 Task: Plan a road trip from Denver, Colorado, to Salt Lake City, Utah, with stops in Seattle, Washington, and Portland, Oregon.
Action: Mouse moved to (308, 69)
Screenshot: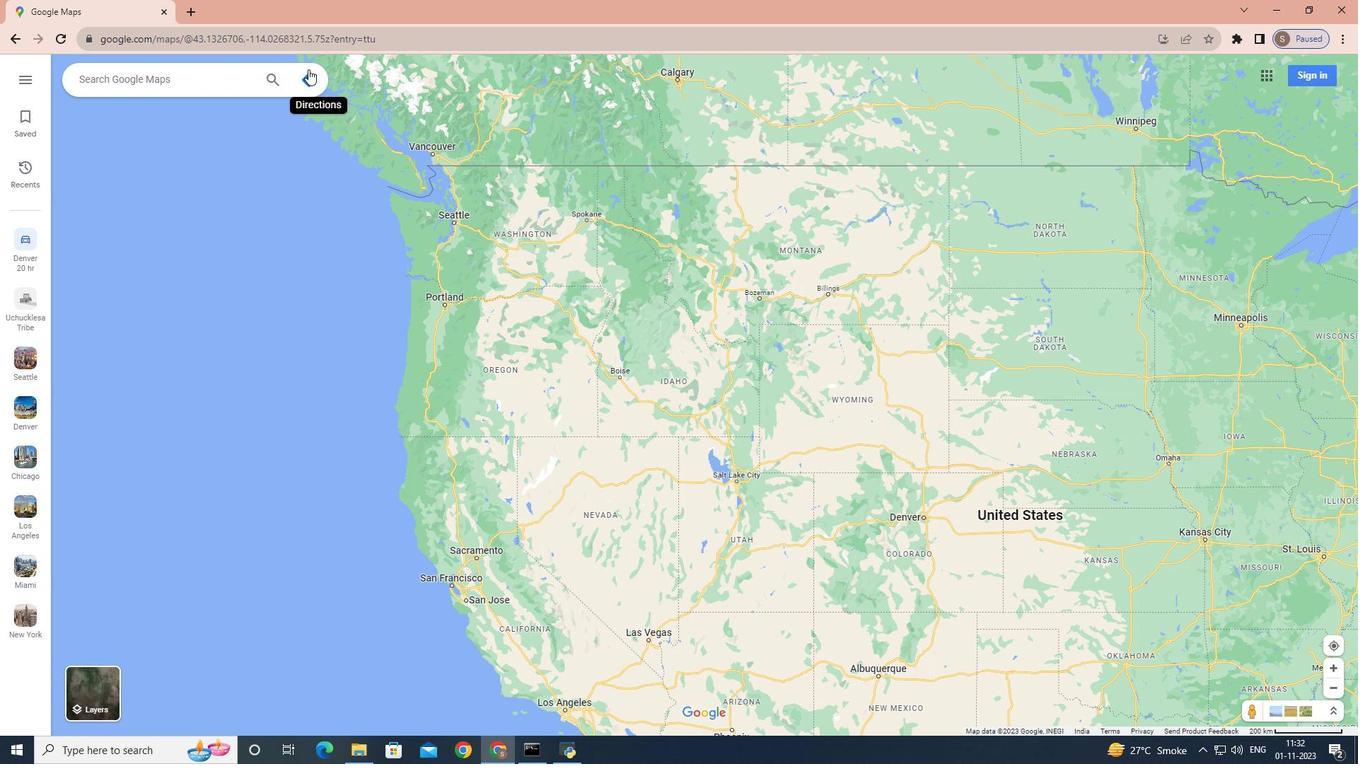 
Action: Mouse pressed left at (308, 69)
Screenshot: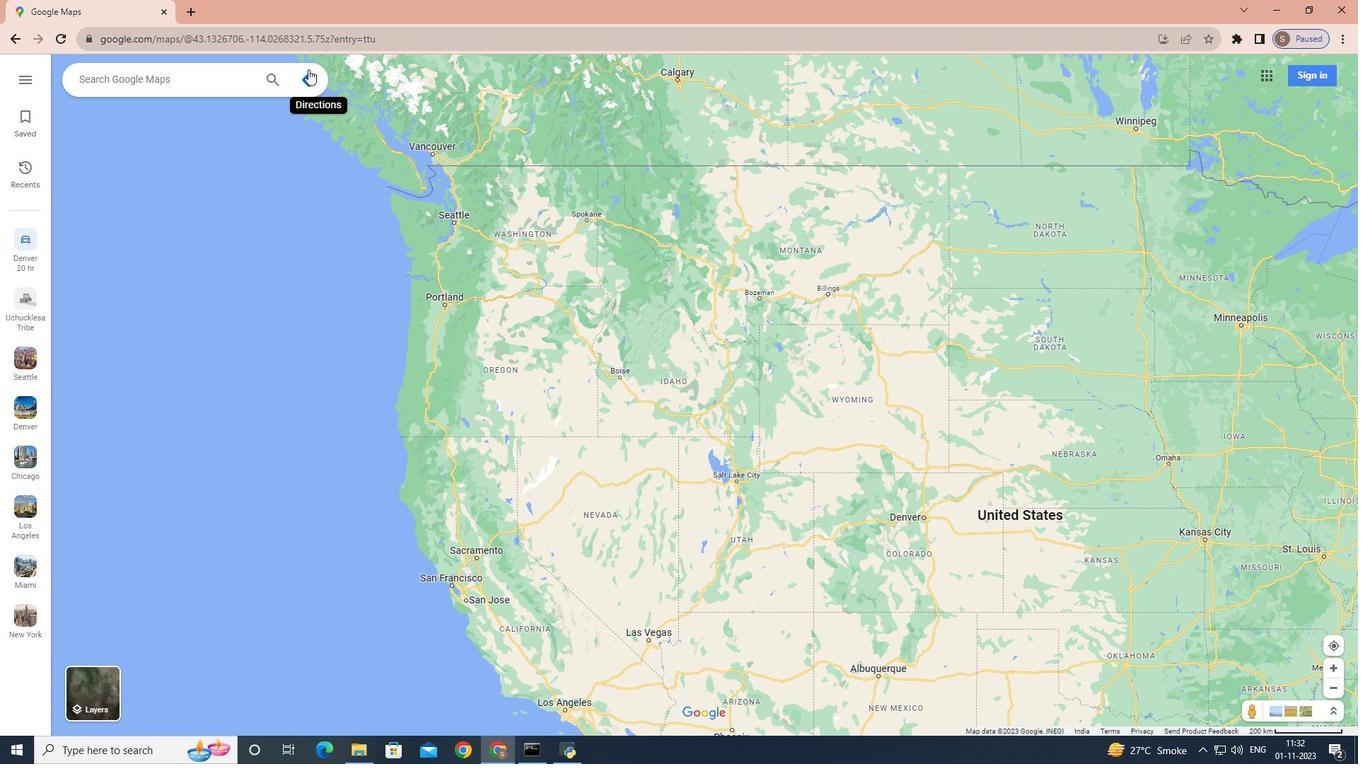 
Action: Mouse moved to (189, 114)
Screenshot: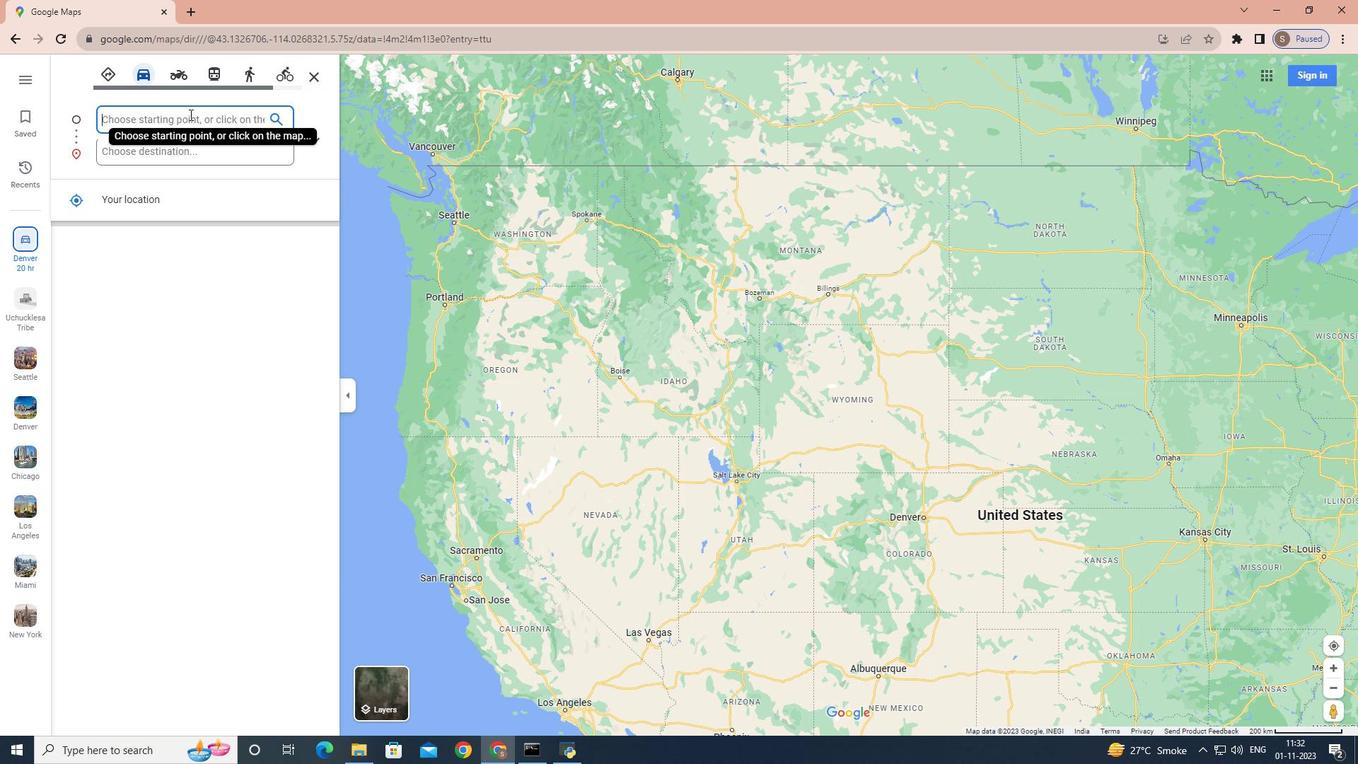 
Action: Mouse pressed left at (189, 114)
Screenshot: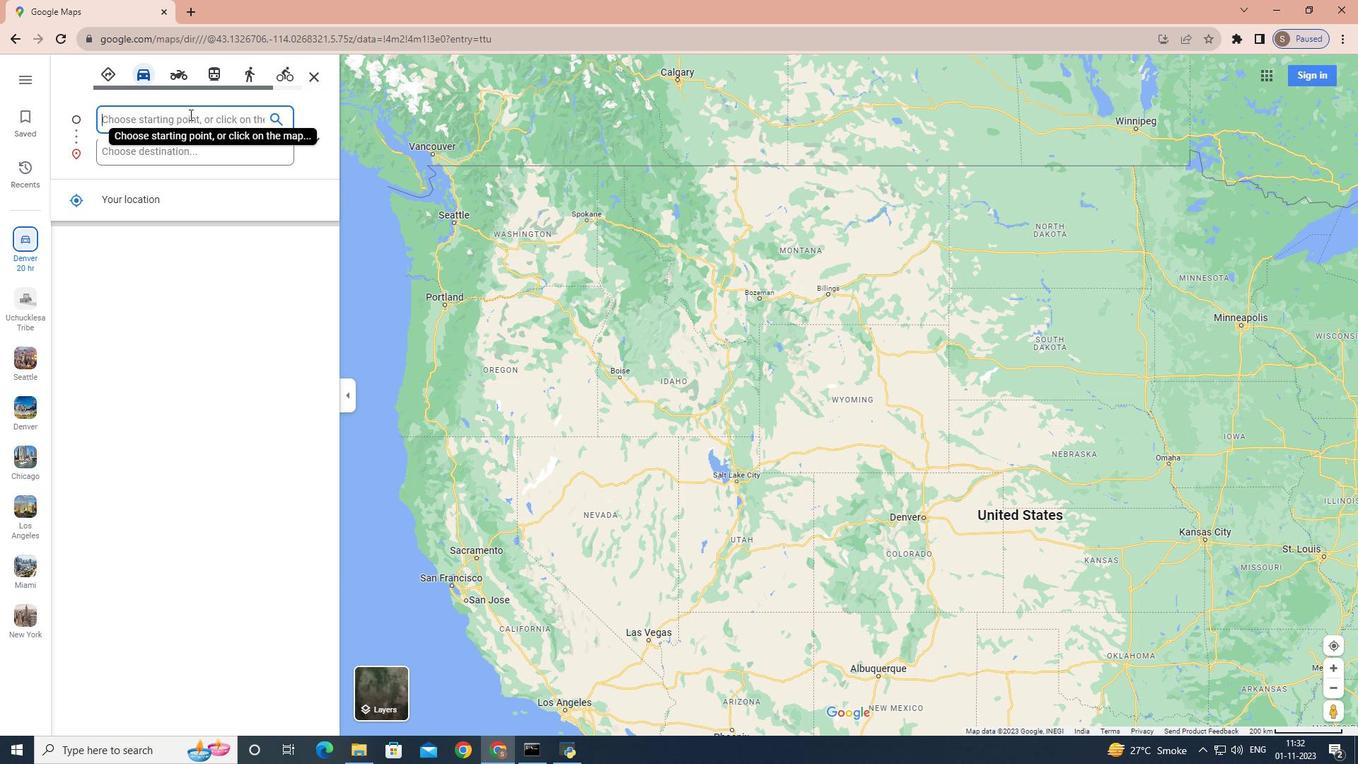 
Action: Key pressed <Key.shift>Settle,<Key.space><Key.shift><Key.shift>Washington
Screenshot: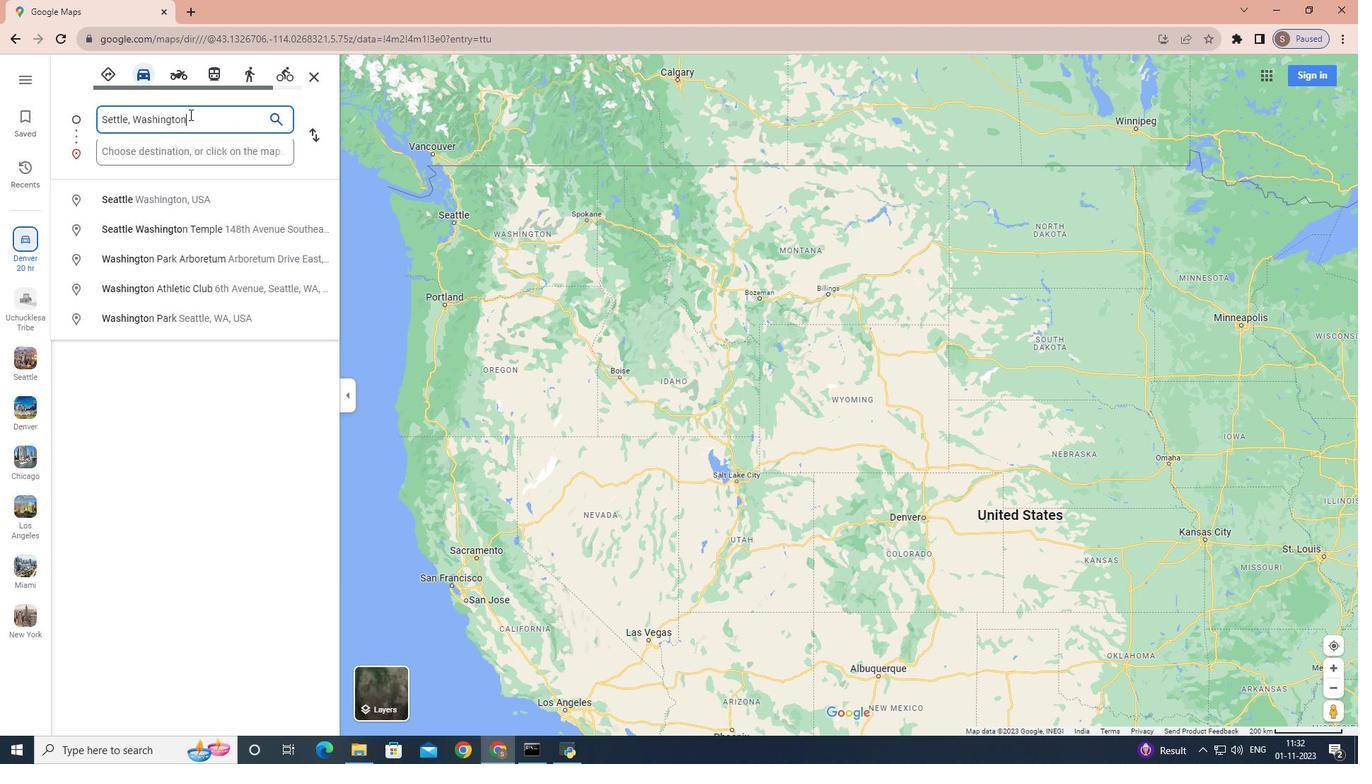 
Action: Mouse moved to (208, 145)
Screenshot: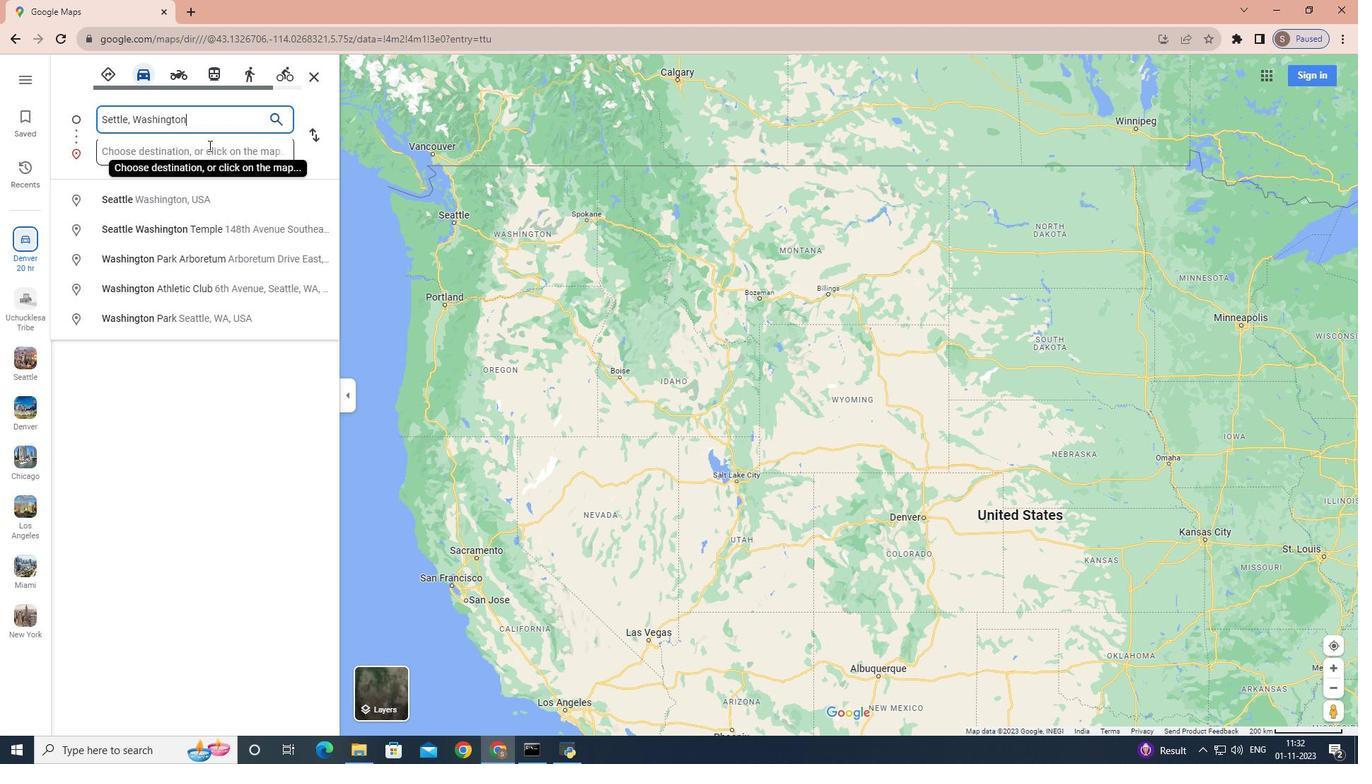 
Action: Mouse pressed left at (208, 145)
Screenshot: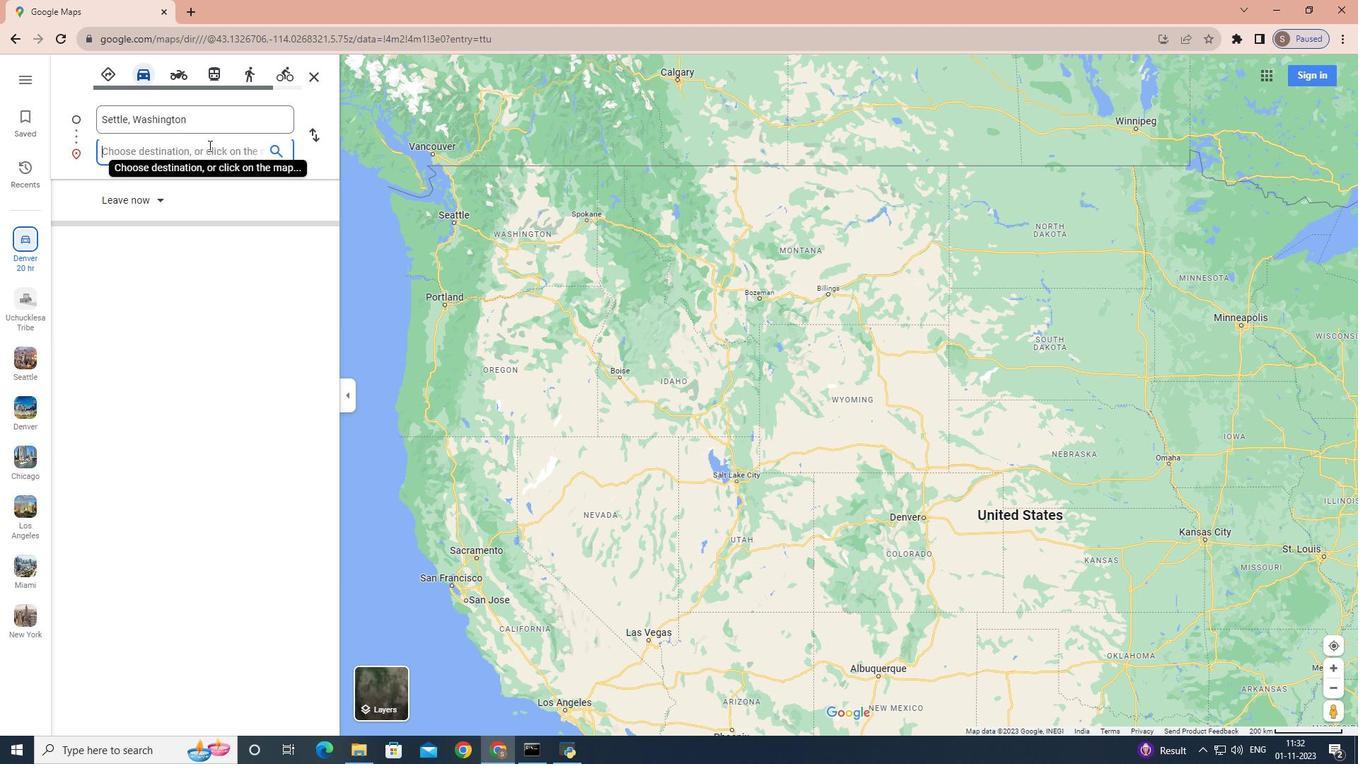 
Action: Key pressed <Key.shift>Denver,<Key.space><Key.shift>Colorado
Screenshot: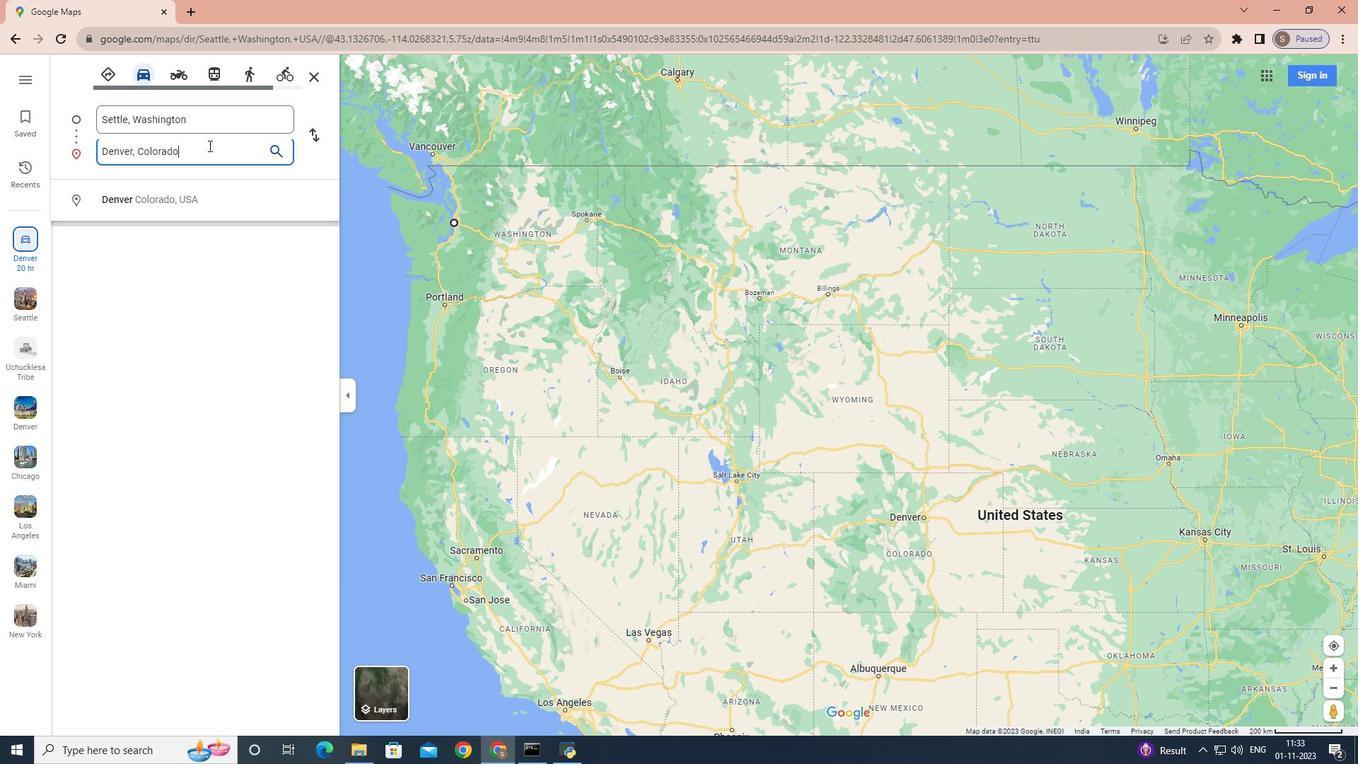 
Action: Mouse moved to (317, 138)
Screenshot: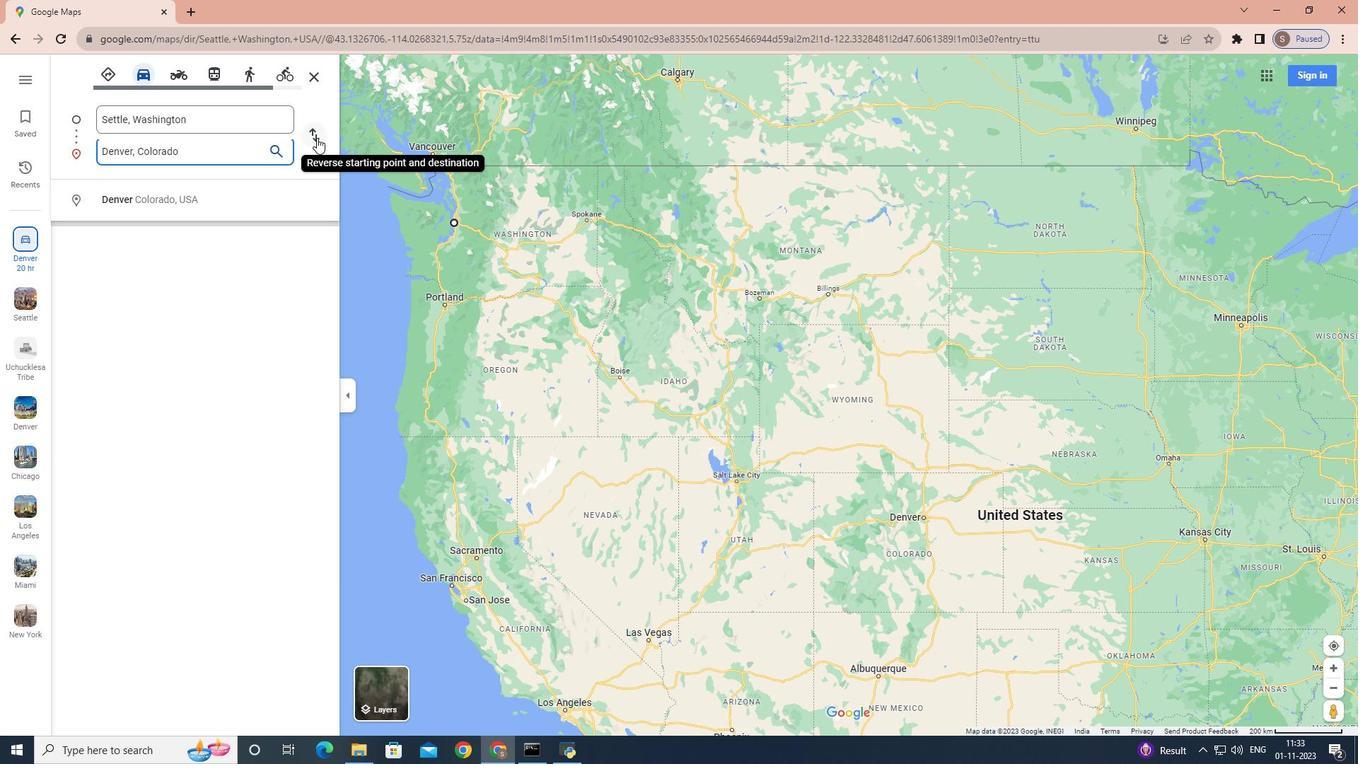 
Action: Mouse pressed left at (317, 138)
Screenshot: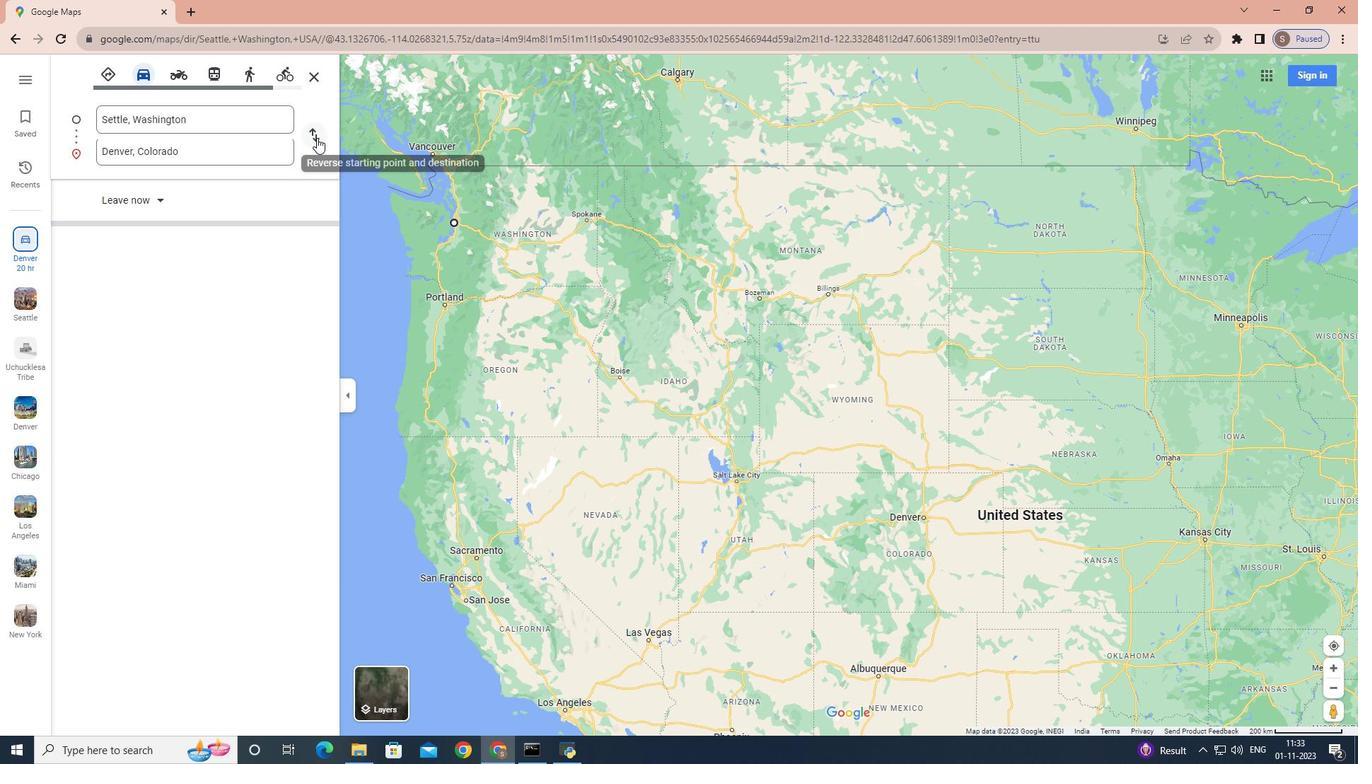 
Action: Mouse moved to (156, 181)
Screenshot: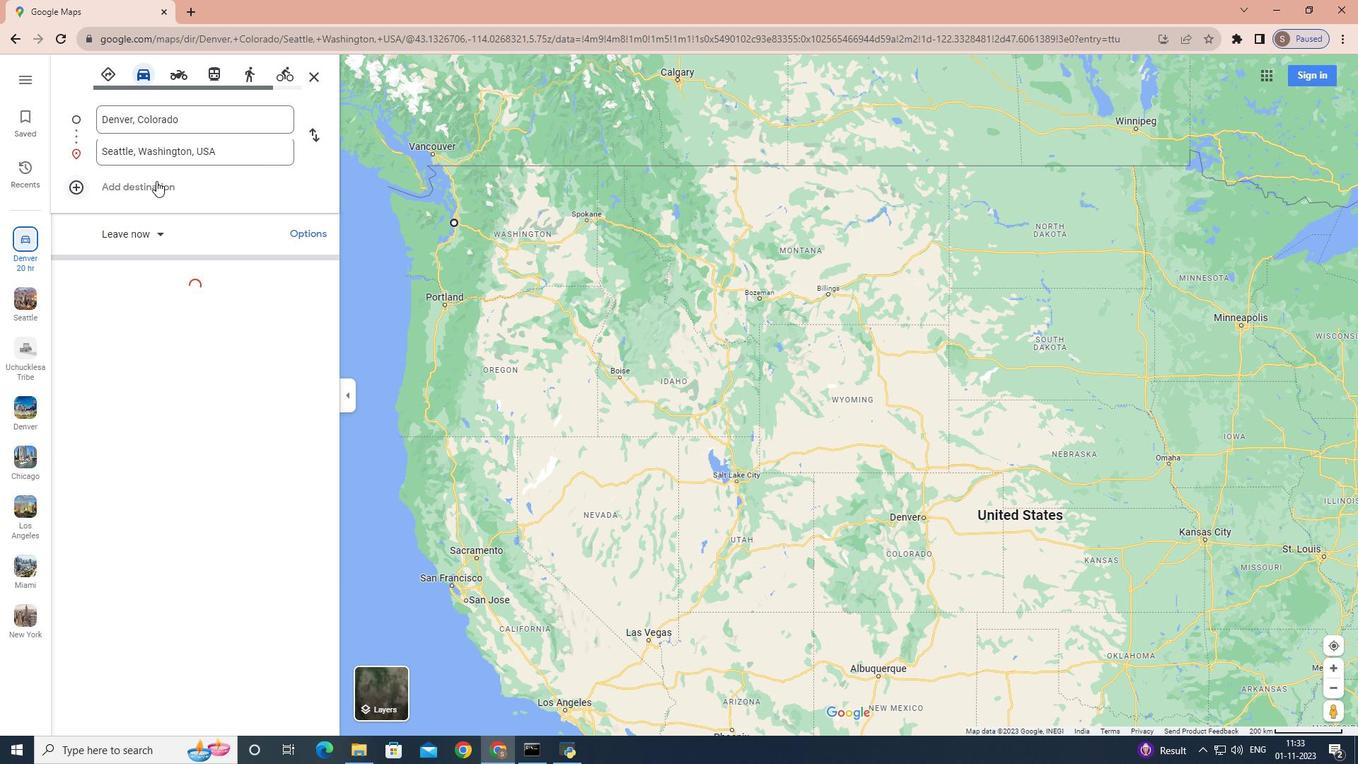 
Action: Mouse pressed left at (156, 181)
Screenshot: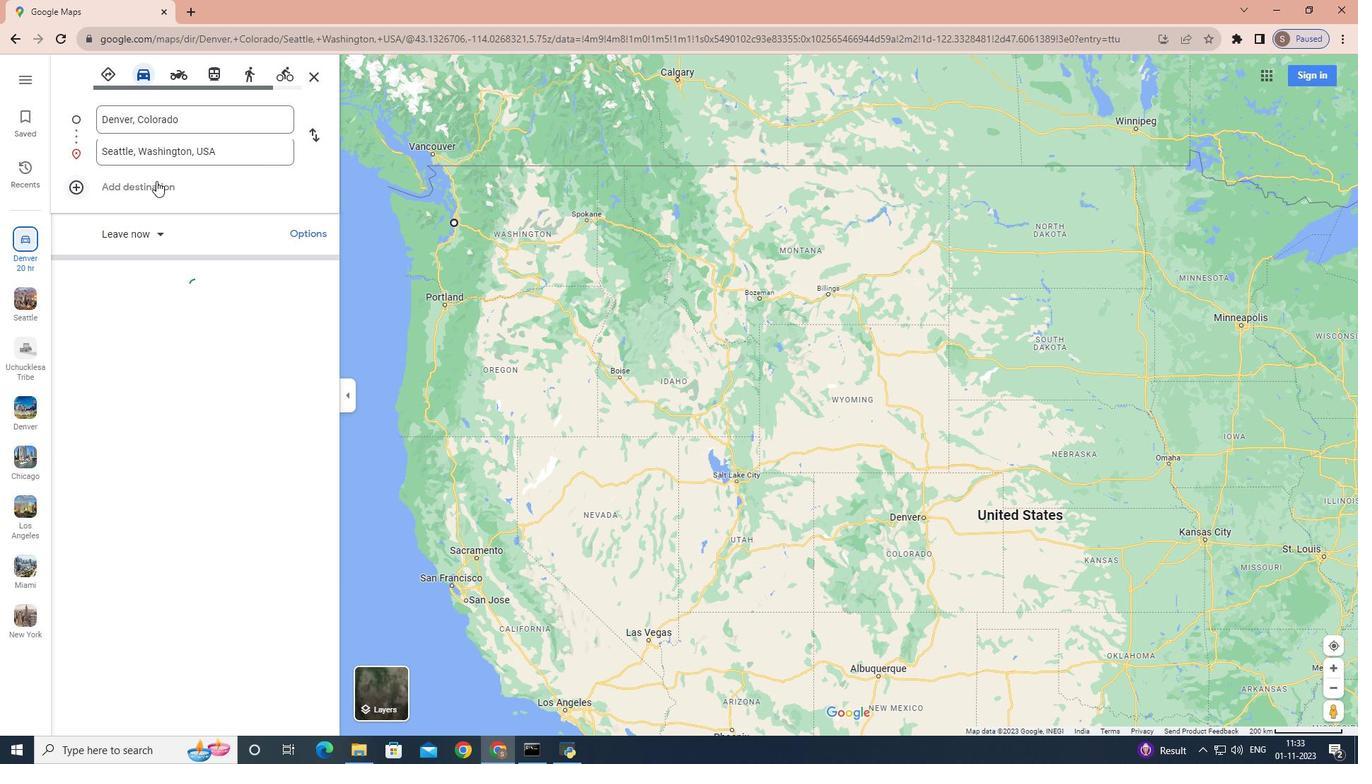 
Action: Mouse moved to (316, 186)
Screenshot: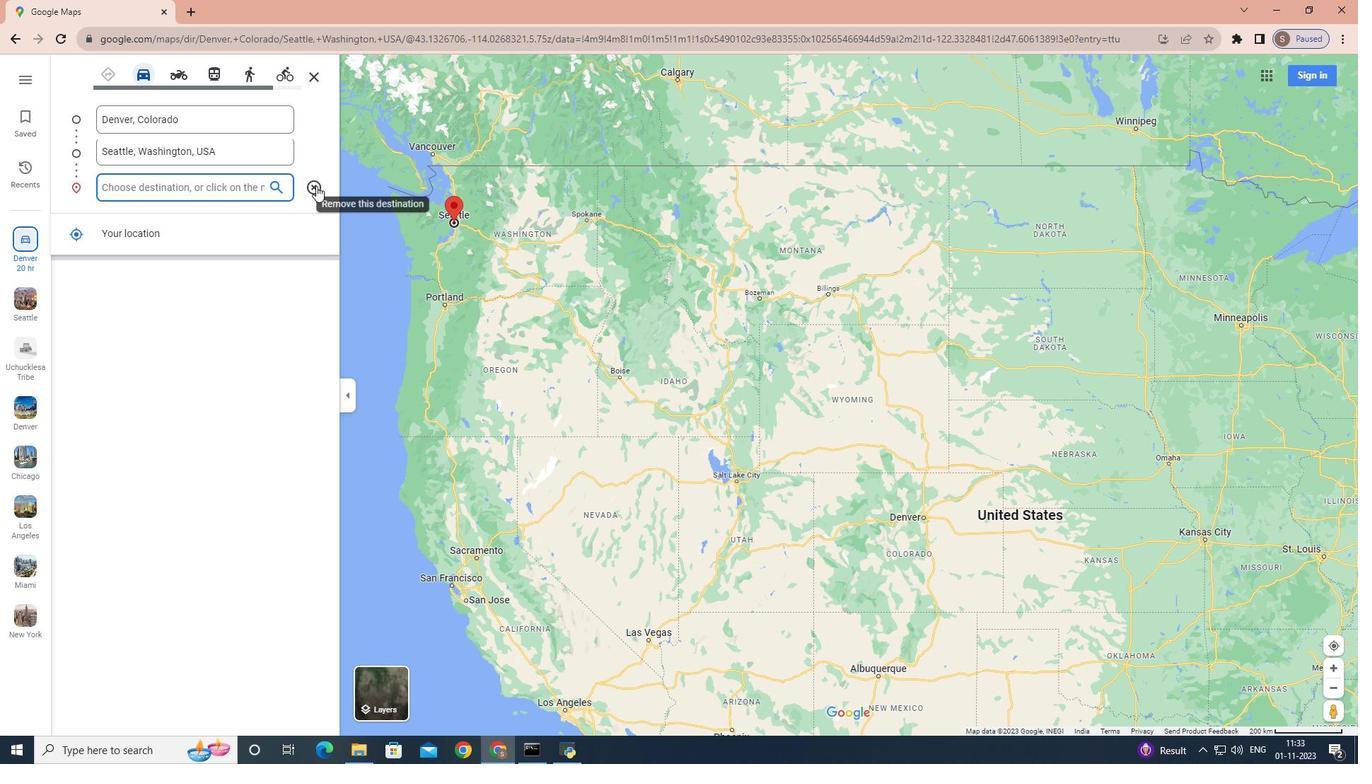 
Action: Mouse pressed left at (316, 186)
Screenshot: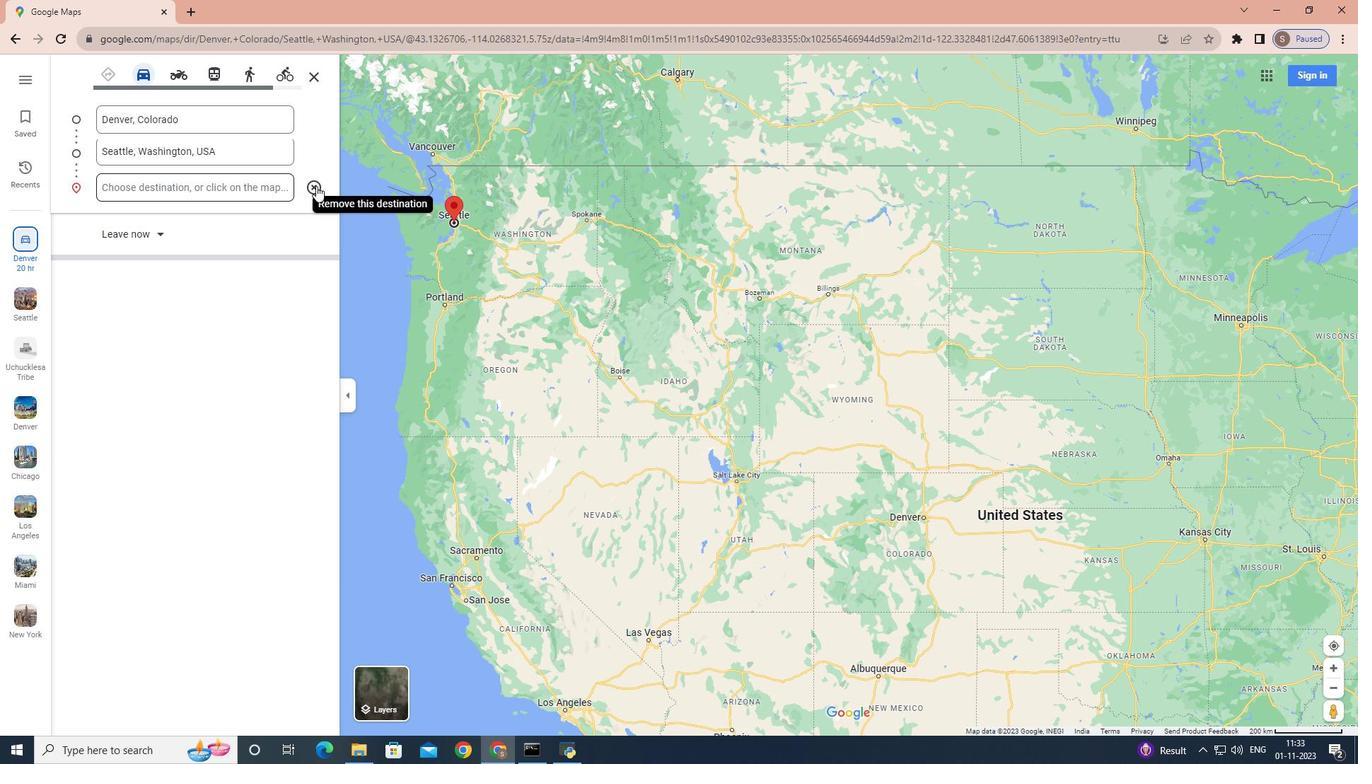 
Action: Mouse moved to (202, 195)
Screenshot: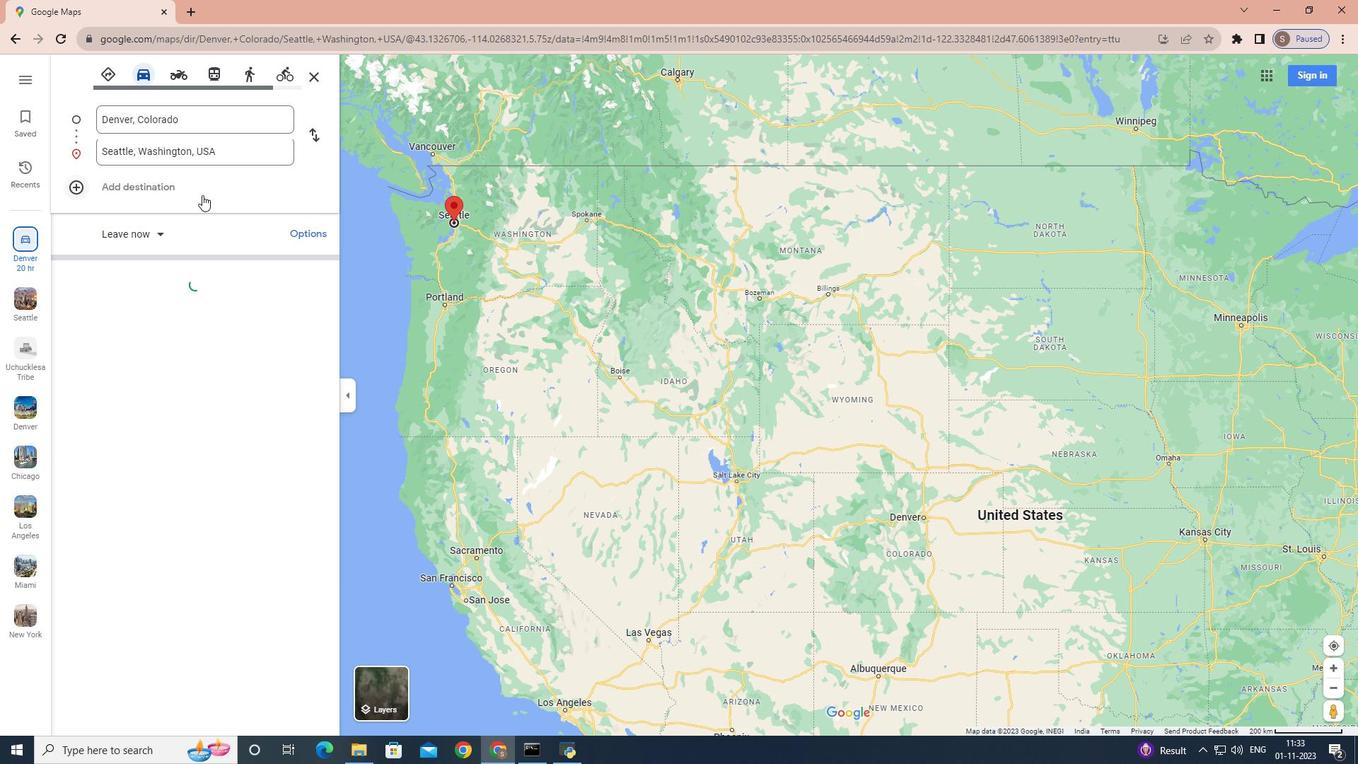 
Action: Mouse pressed left at (202, 195)
Screenshot: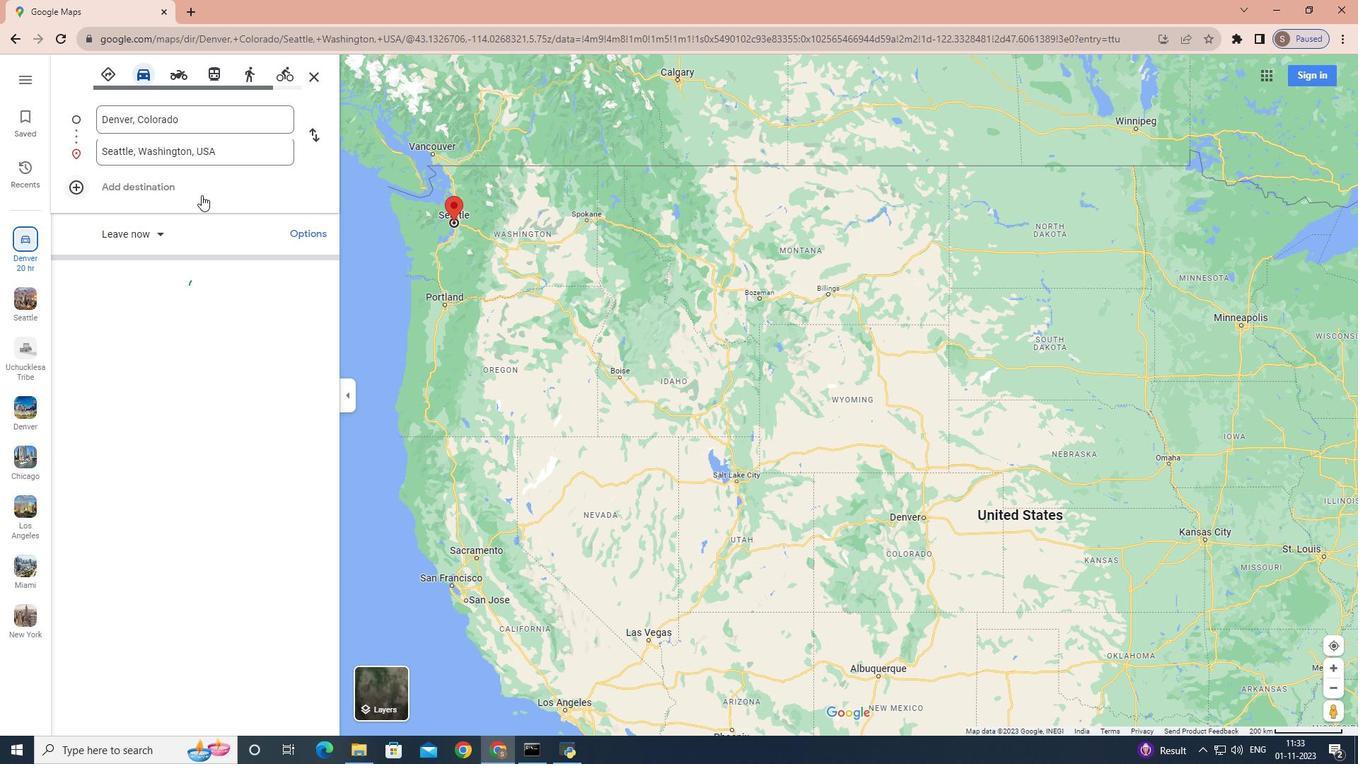 
Action: Mouse moved to (185, 183)
Screenshot: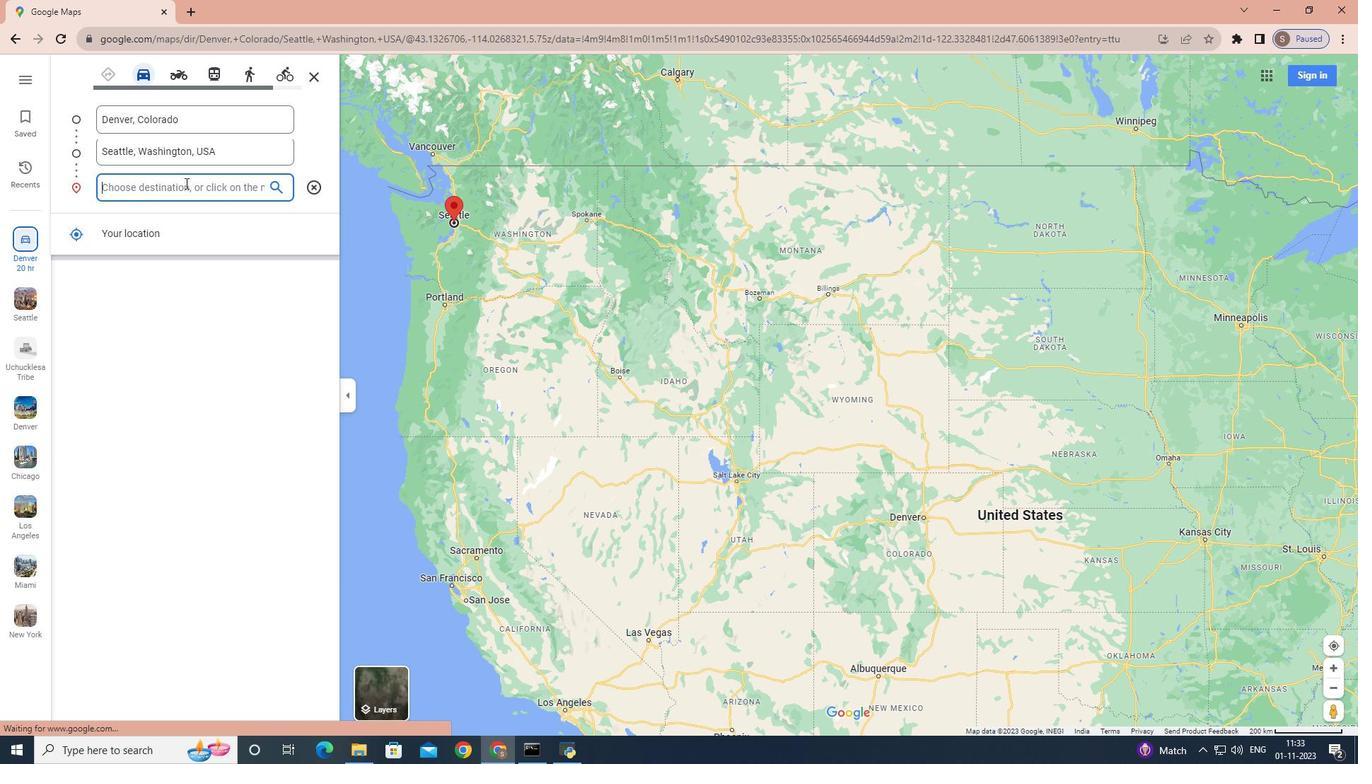 
Action: Key pressed <Key.shift_r>Portland,<Key.space><Key.shift_r>Oregon<Key.enter>
Screenshot: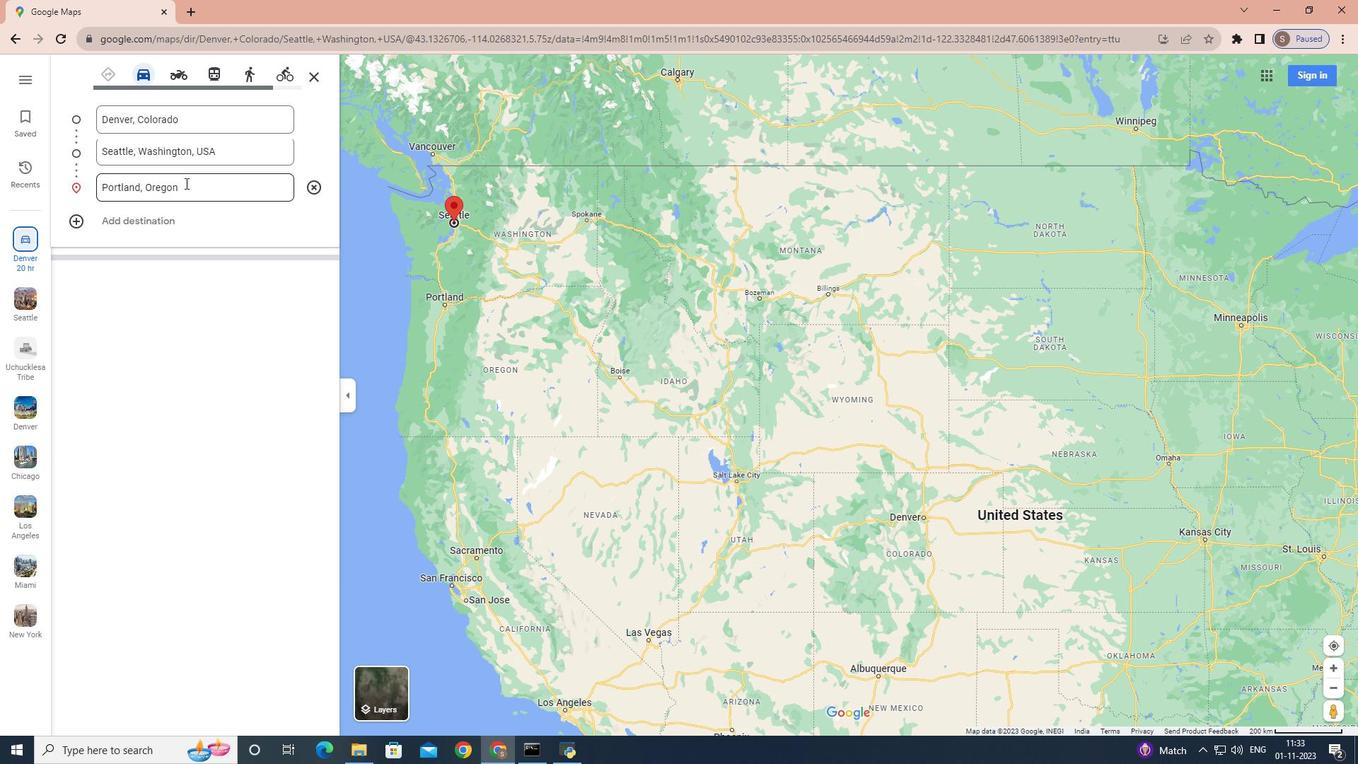 
Action: Mouse moved to (874, 434)
Screenshot: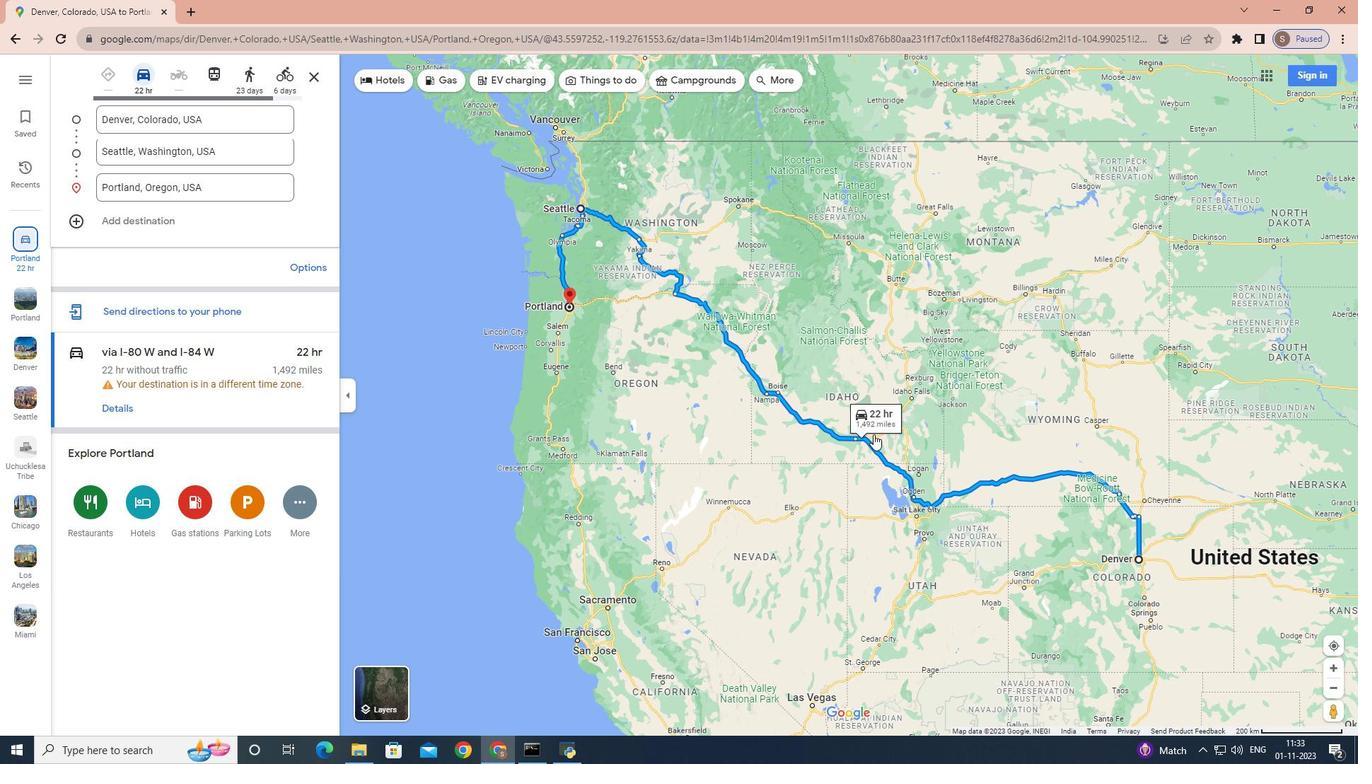 
Action: Mouse scrolled (874, 435) with delta (0, 0)
Screenshot: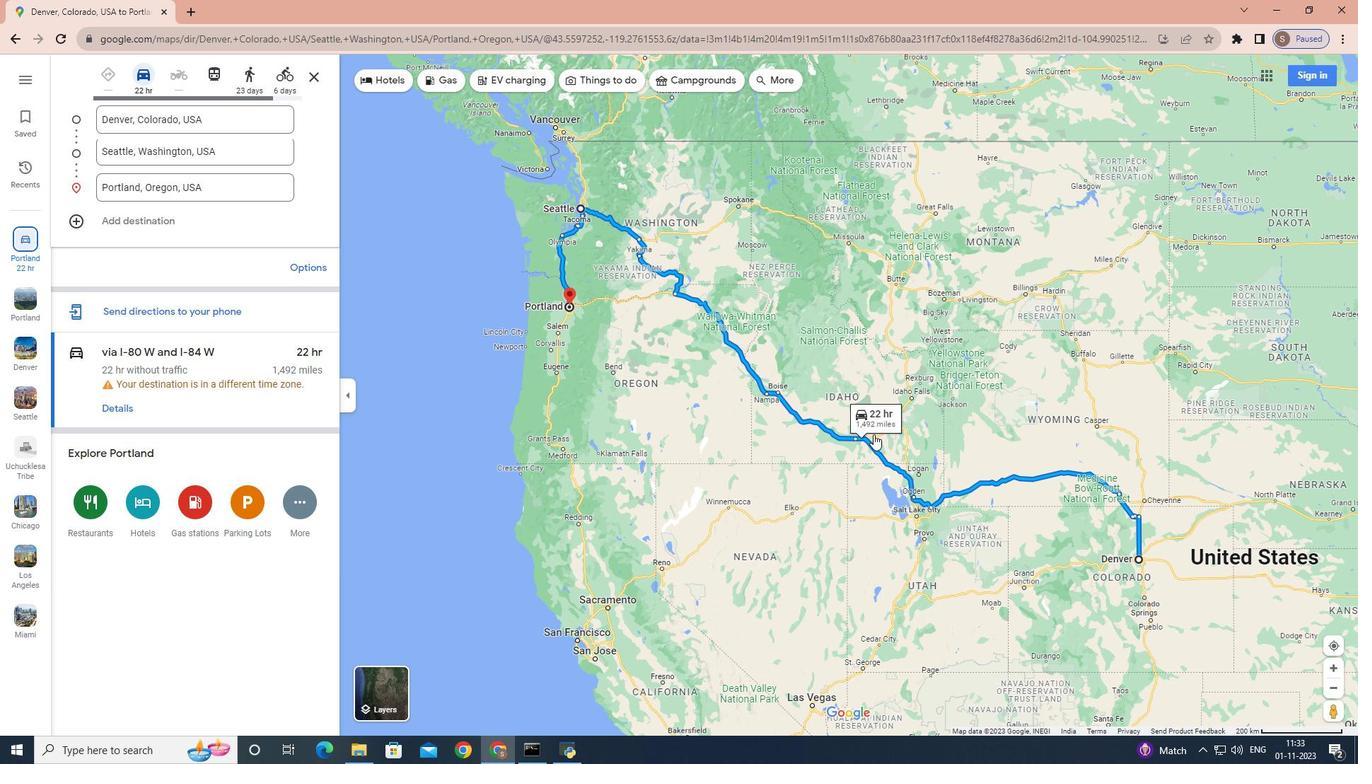 
Action: Mouse moved to (213, 184)
Screenshot: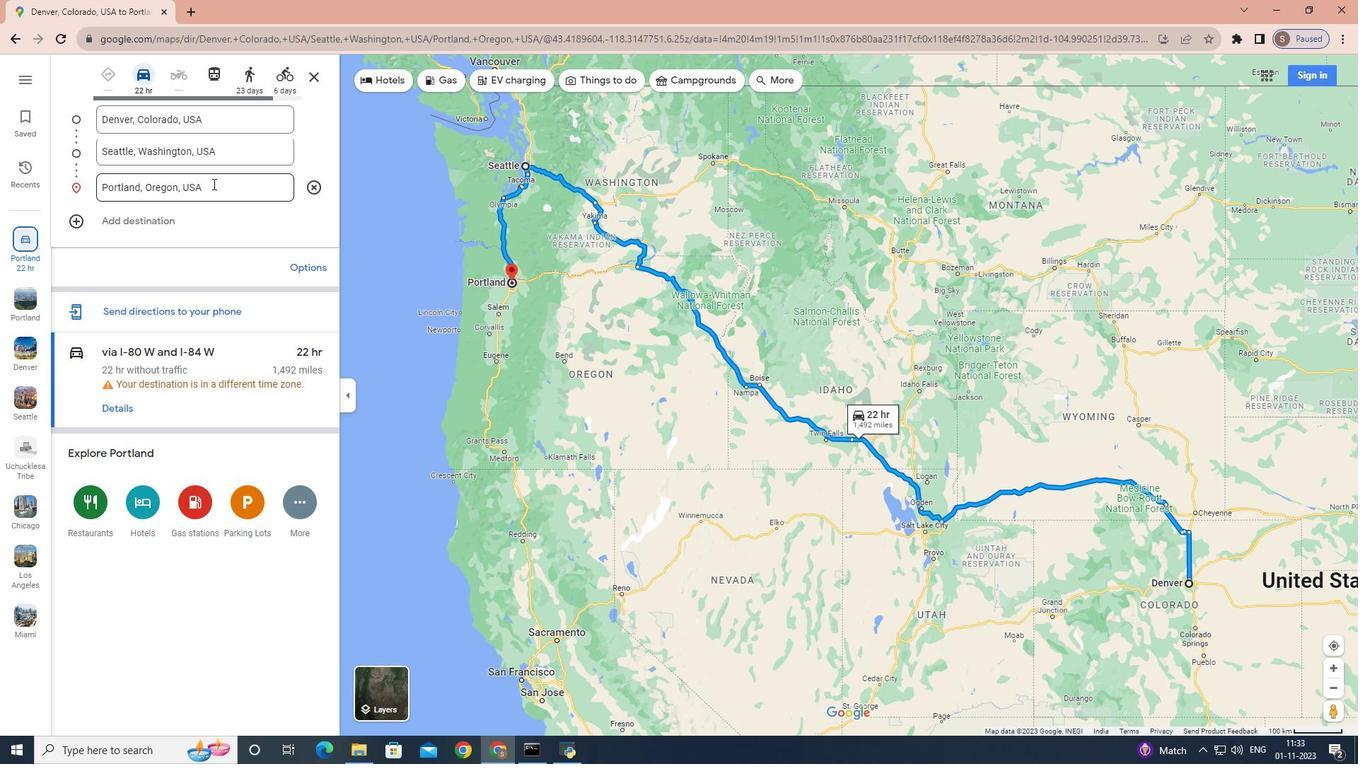 
Action: Mouse pressed left at (213, 184)
Screenshot: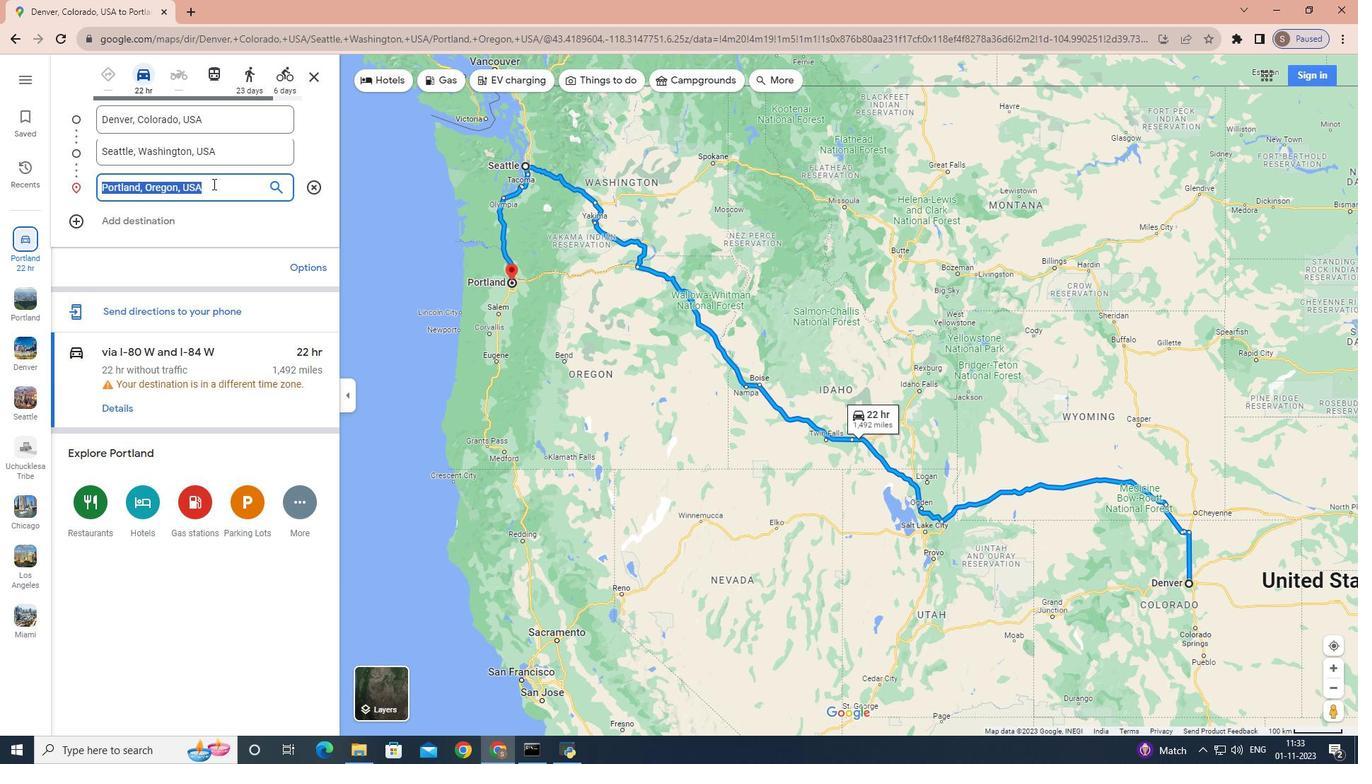 
Action: Mouse moved to (146, 213)
Screenshot: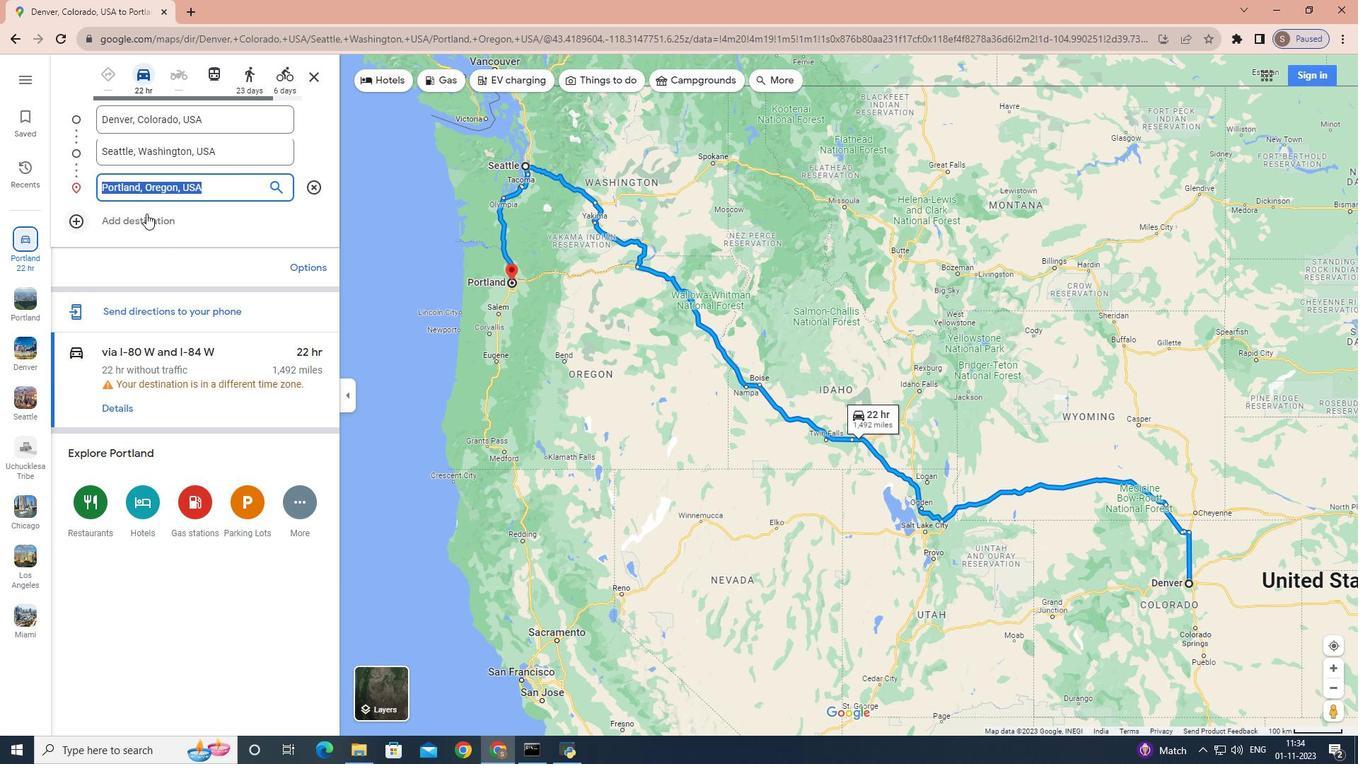 
Action: Mouse pressed left at (146, 213)
Screenshot: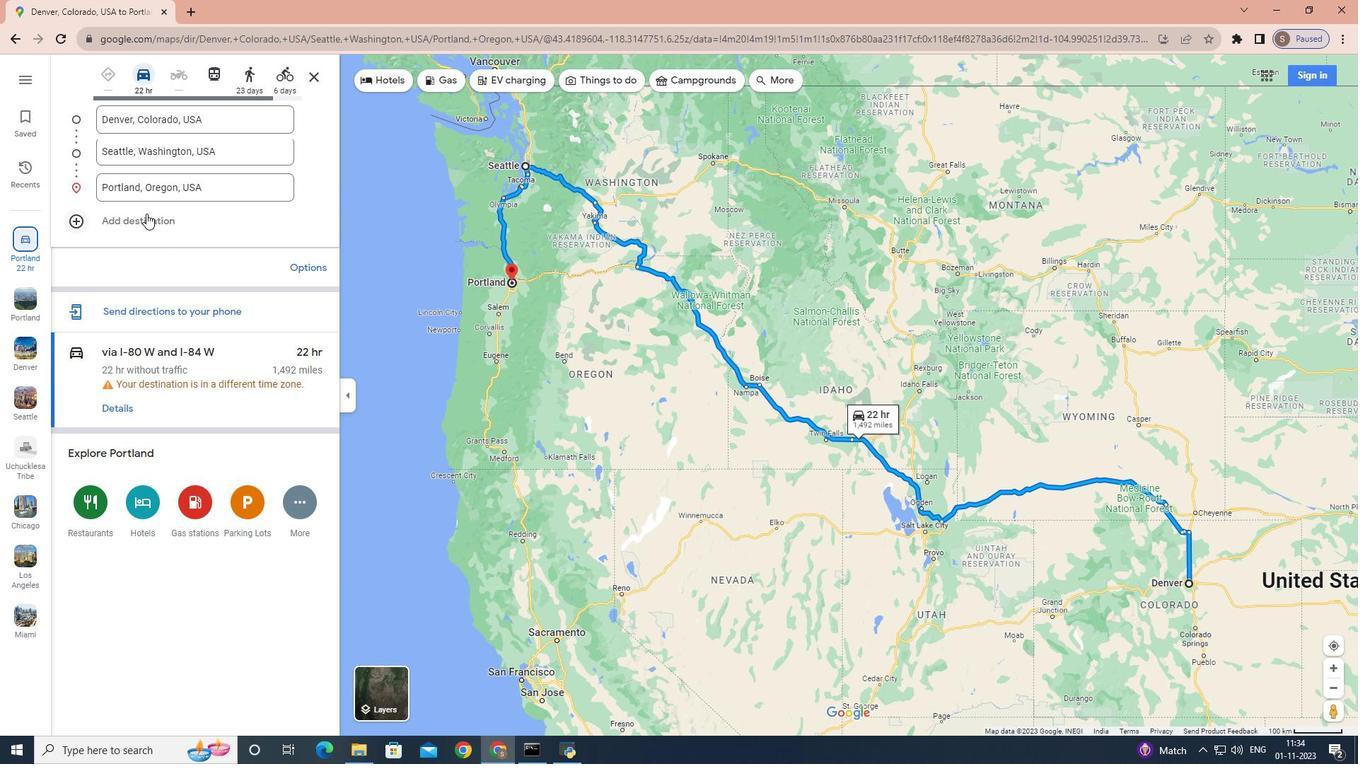 
Action: Mouse moved to (157, 226)
Screenshot: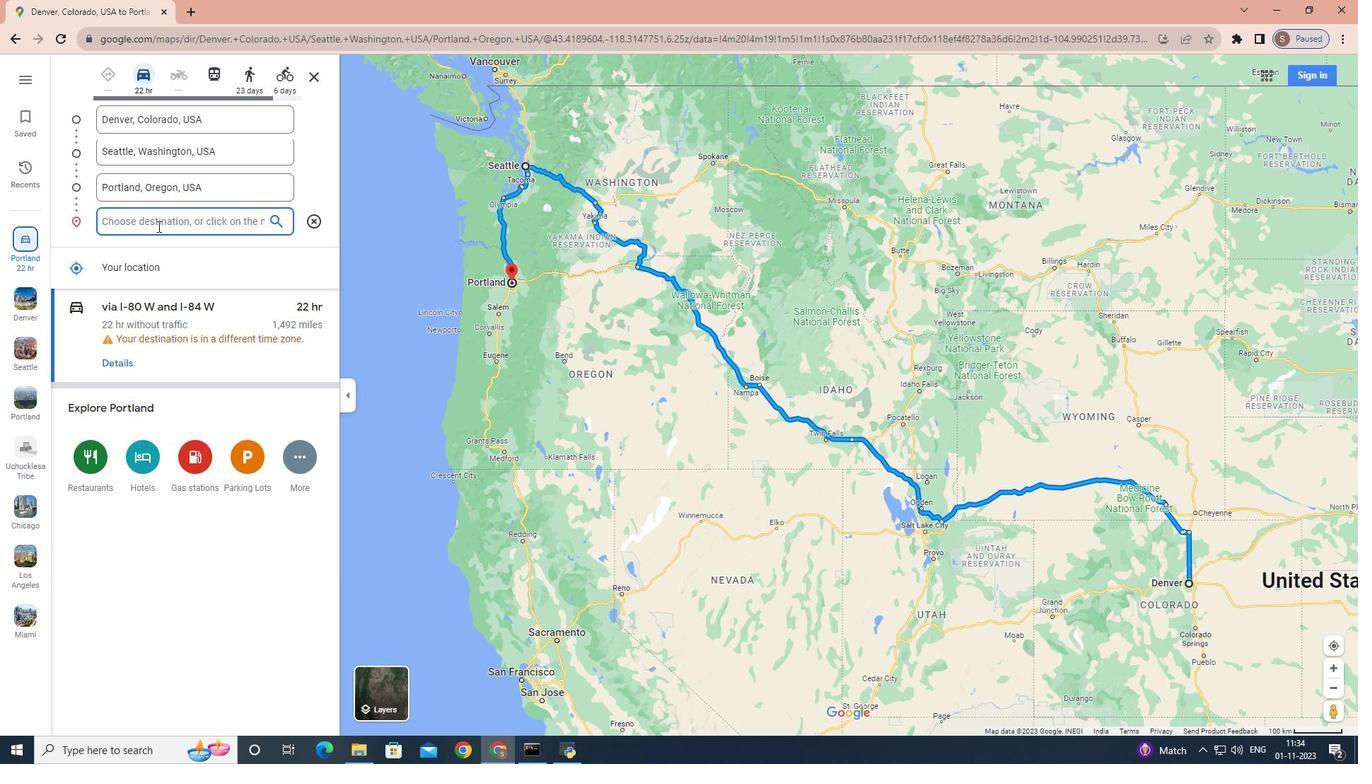 
Action: Key pressed <Key.shift>Salt<Key.space><Key.shift_r>Lake<Key.space><Key.shift>City,<Key.space><Key.shift_r><Key.shift_r><Key.shift_r>Utah<Key.enter>
Screenshot: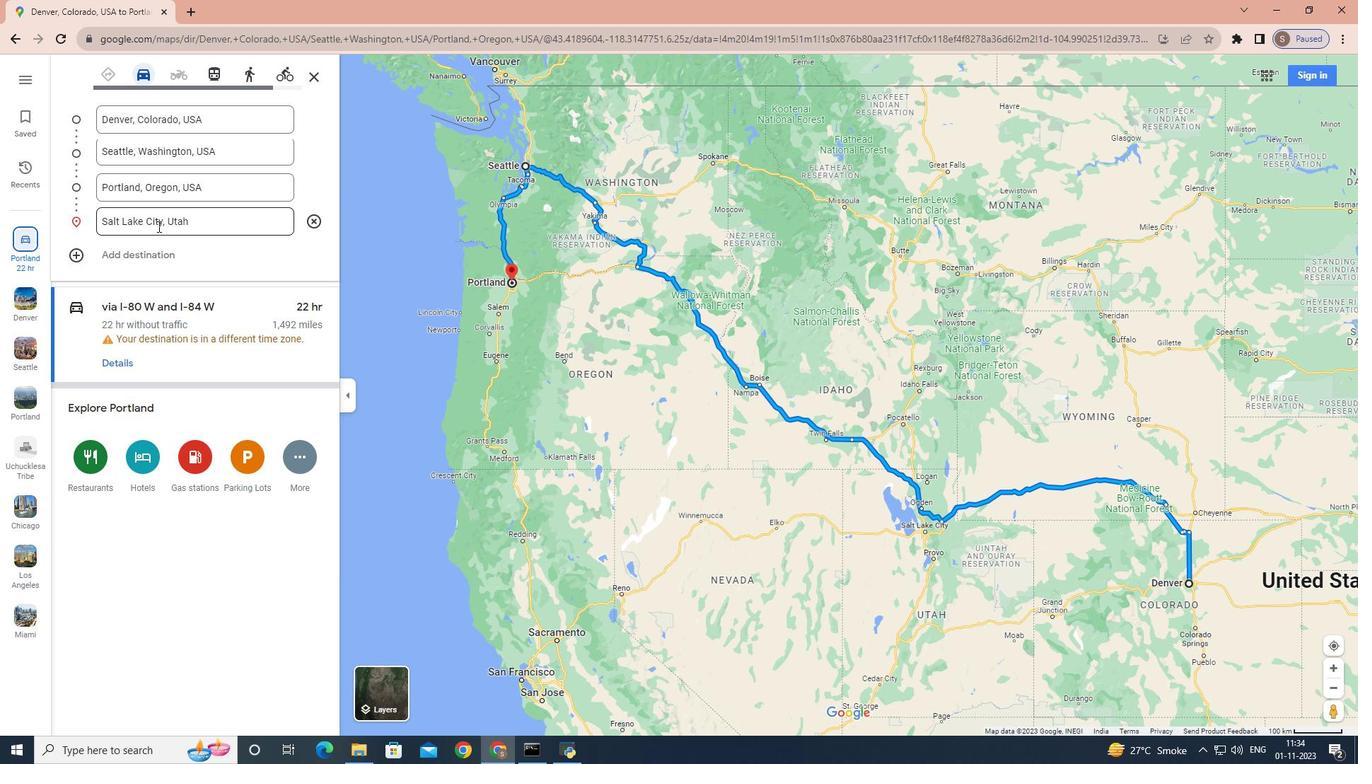 
Action: Mouse moved to (596, 322)
Screenshot: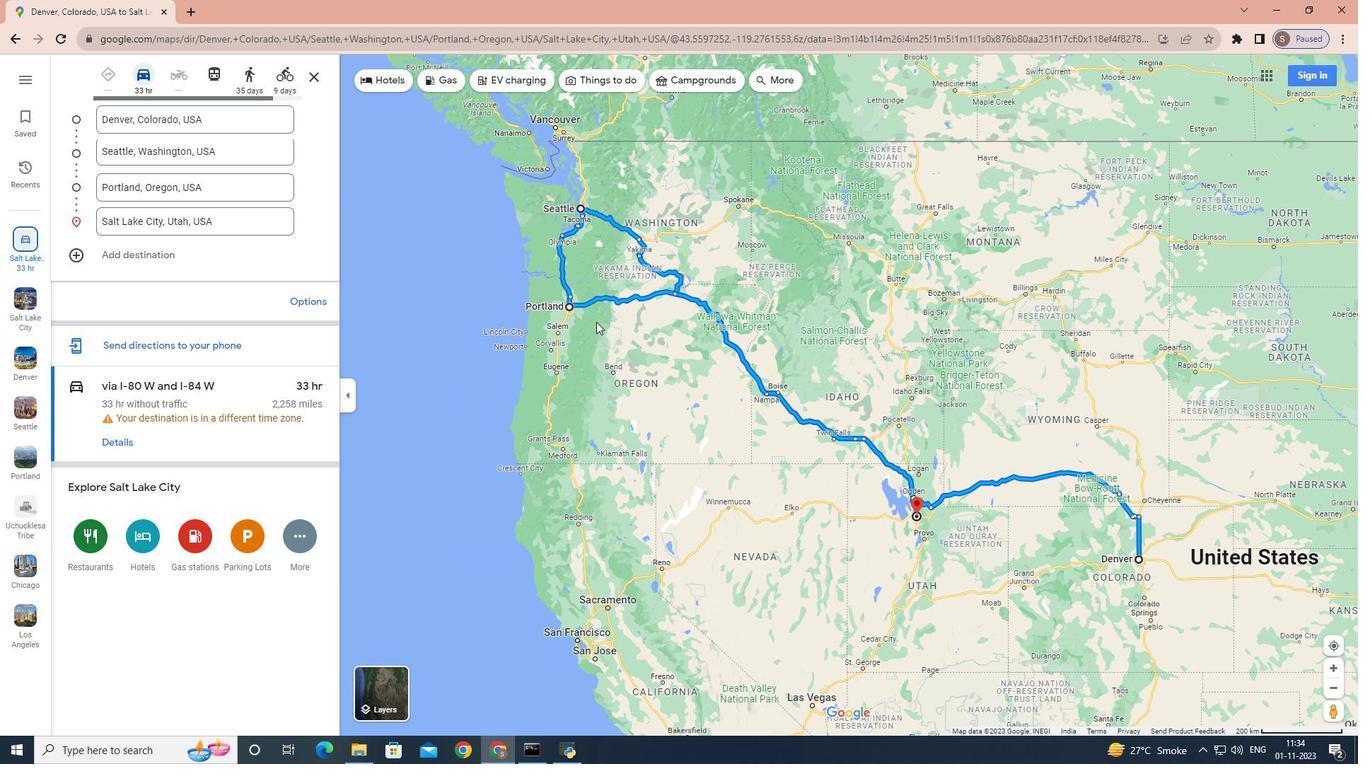 
Action: Mouse pressed left at (596, 322)
Screenshot: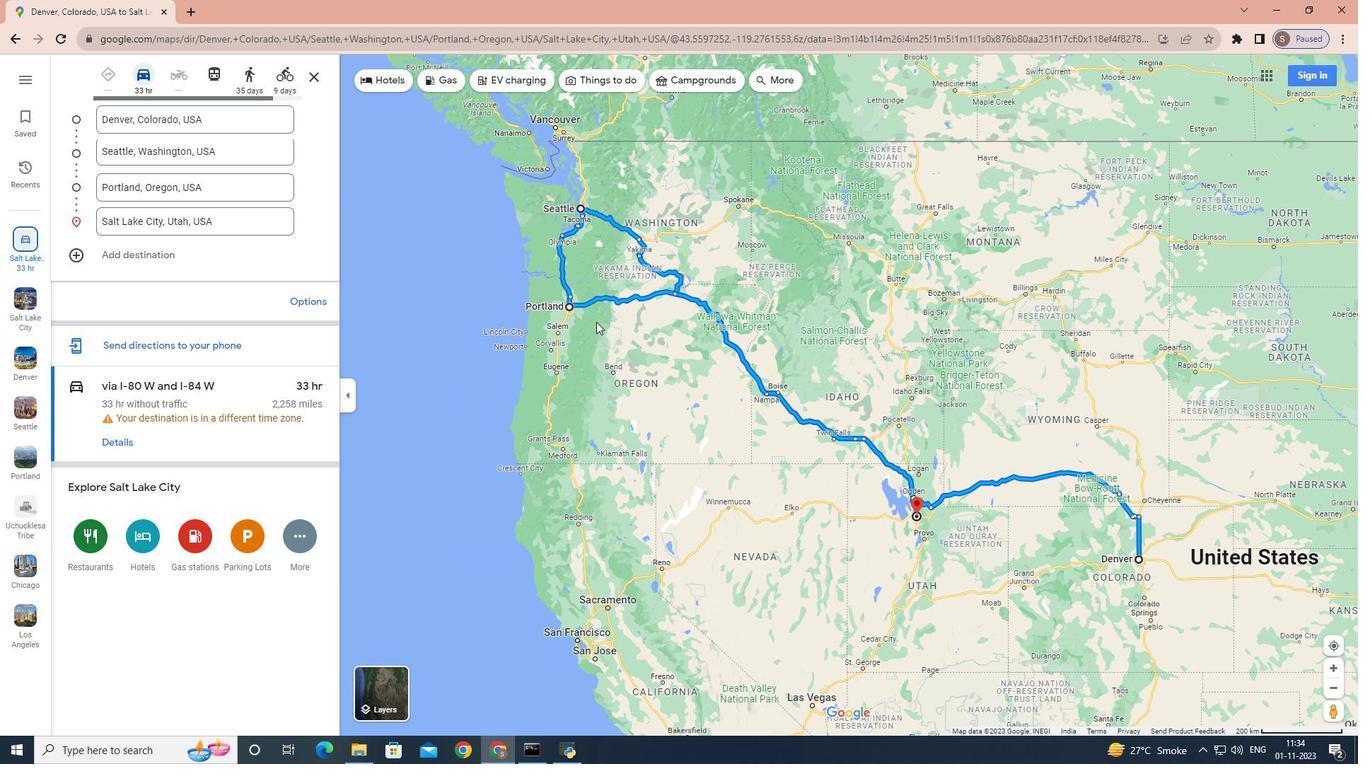 
Action: Mouse moved to (608, 273)
Screenshot: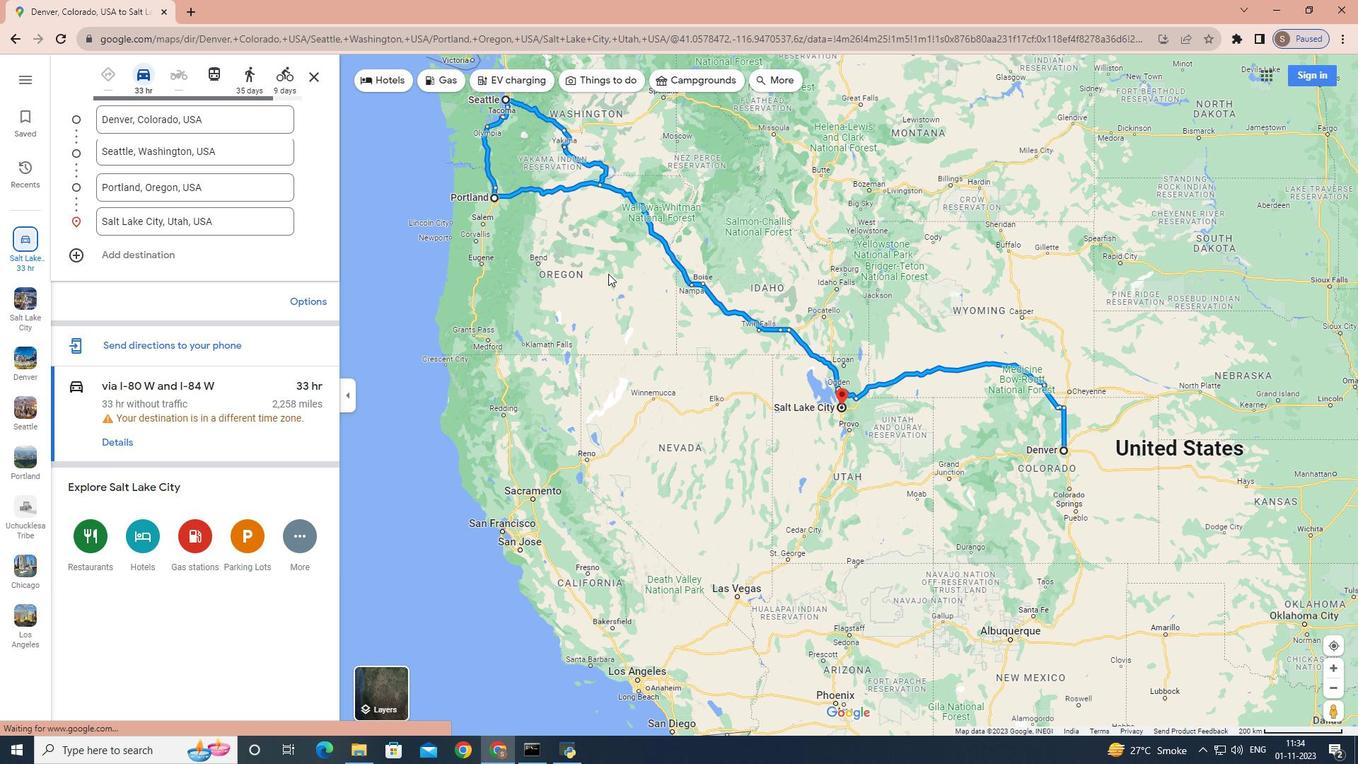 
Action: Mouse pressed left at (608, 273)
Screenshot: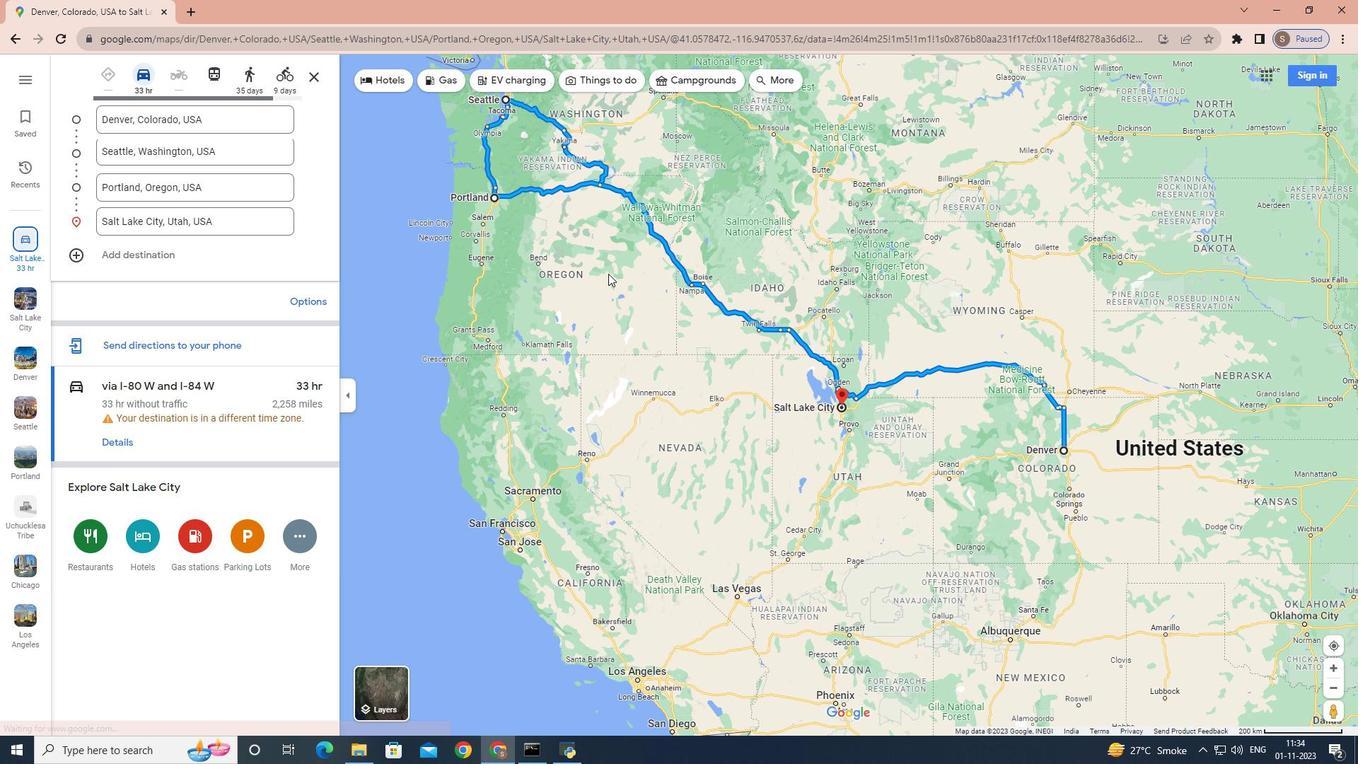 
Action: Mouse moved to (623, 322)
Screenshot: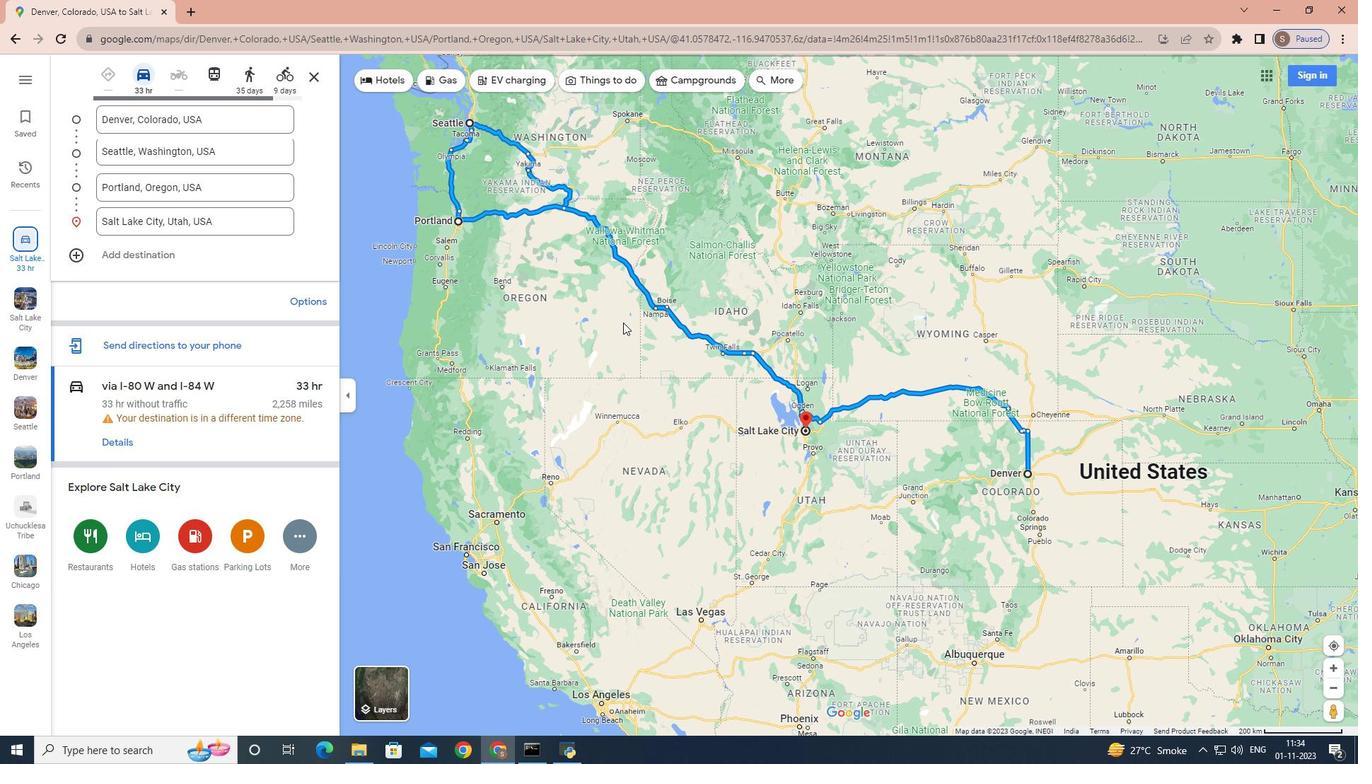
